 Task: Create a rule from the Agile list, Priority changed -> Complete task in the project VectorTech if Priority Cleared then Complete Task.
Action: Mouse moved to (35, 394)
Screenshot: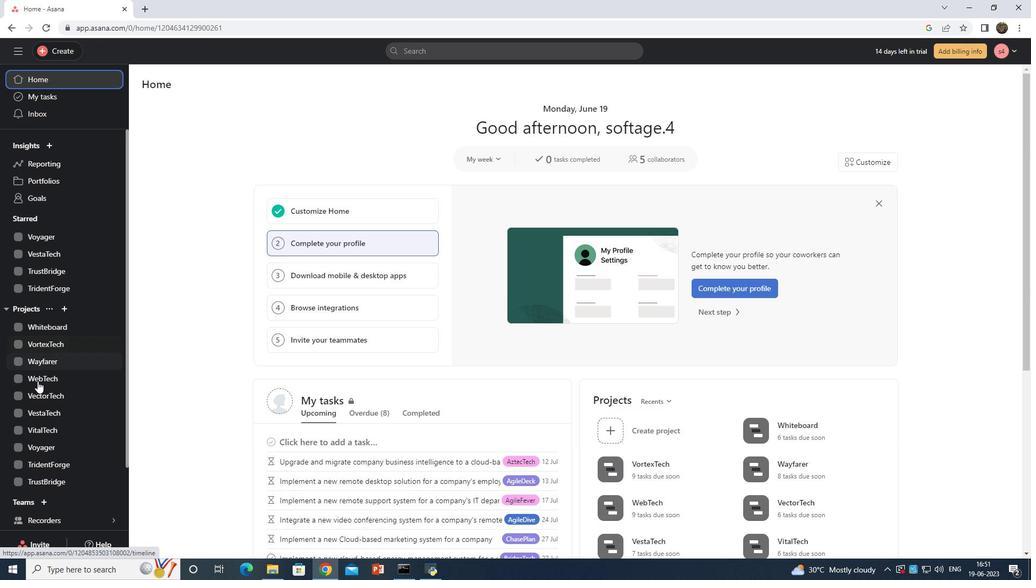 
Action: Mouse pressed left at (35, 394)
Screenshot: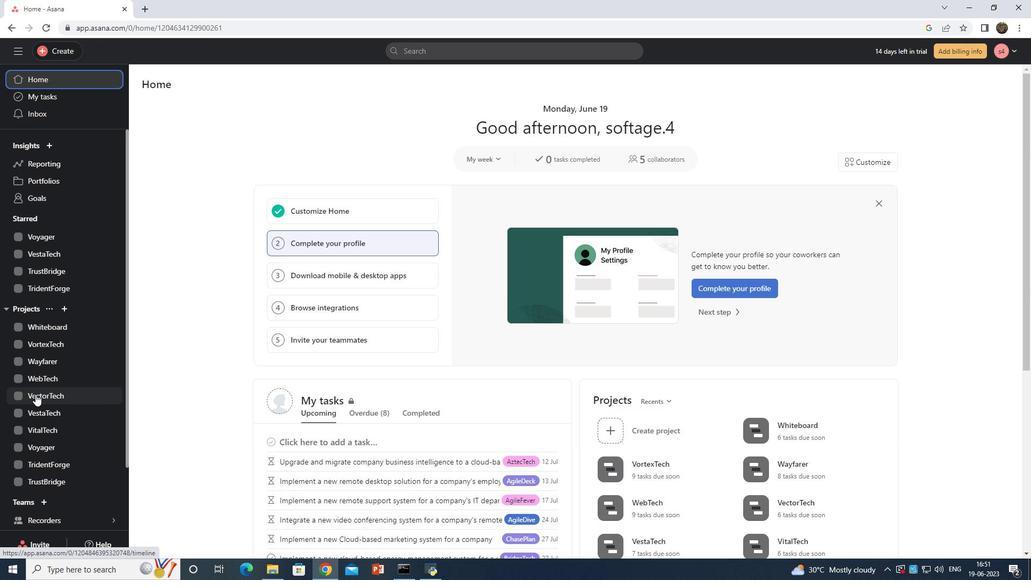
Action: Mouse moved to (983, 92)
Screenshot: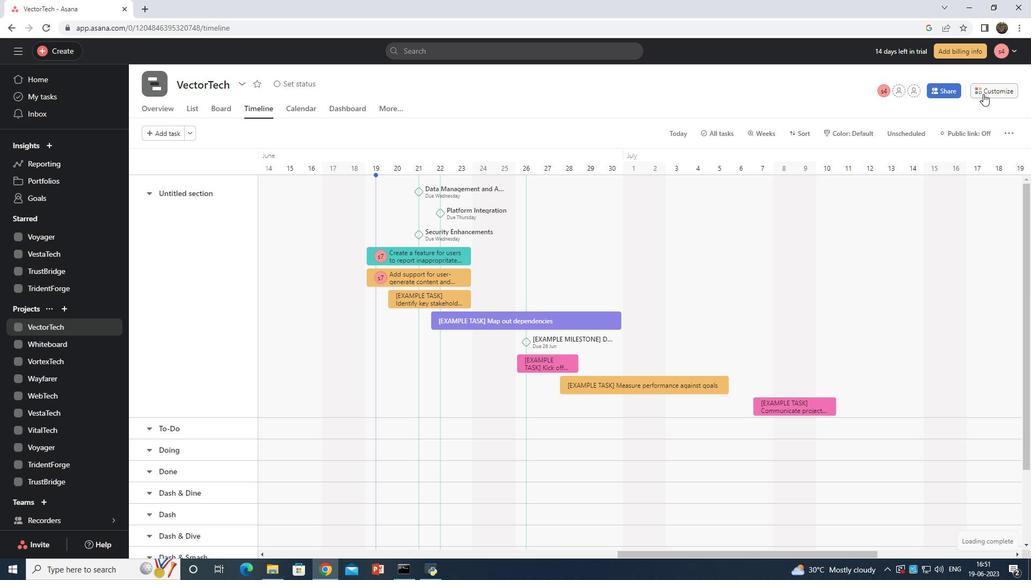 
Action: Mouse pressed left at (983, 92)
Screenshot: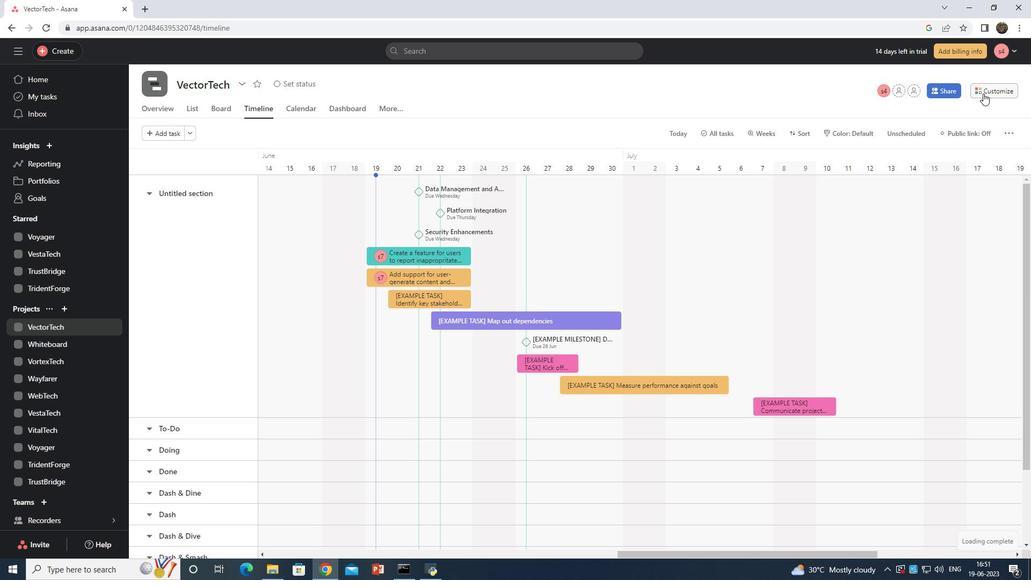
Action: Mouse moved to (806, 252)
Screenshot: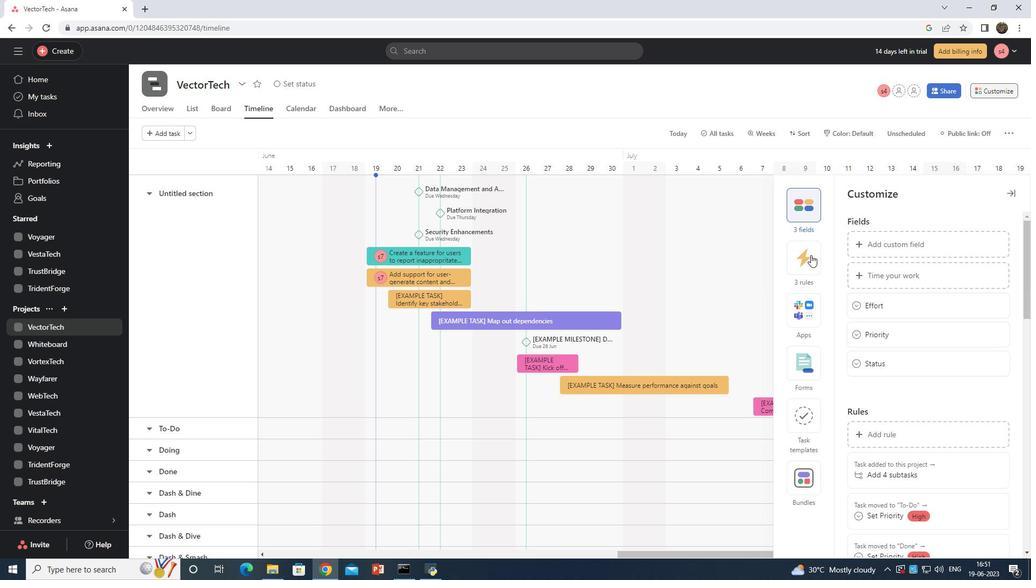 
Action: Mouse pressed left at (806, 252)
Screenshot: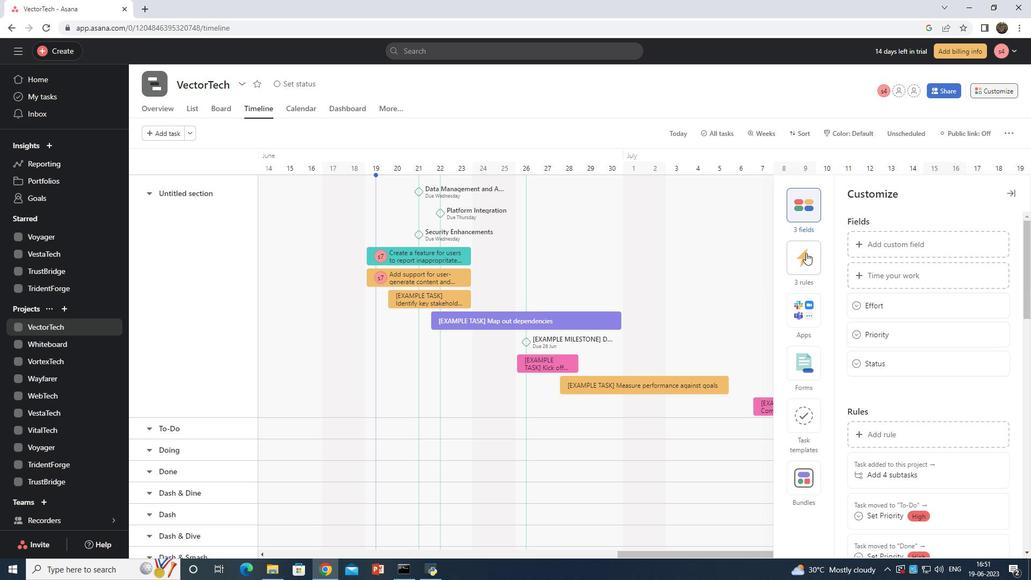 
Action: Mouse moved to (895, 235)
Screenshot: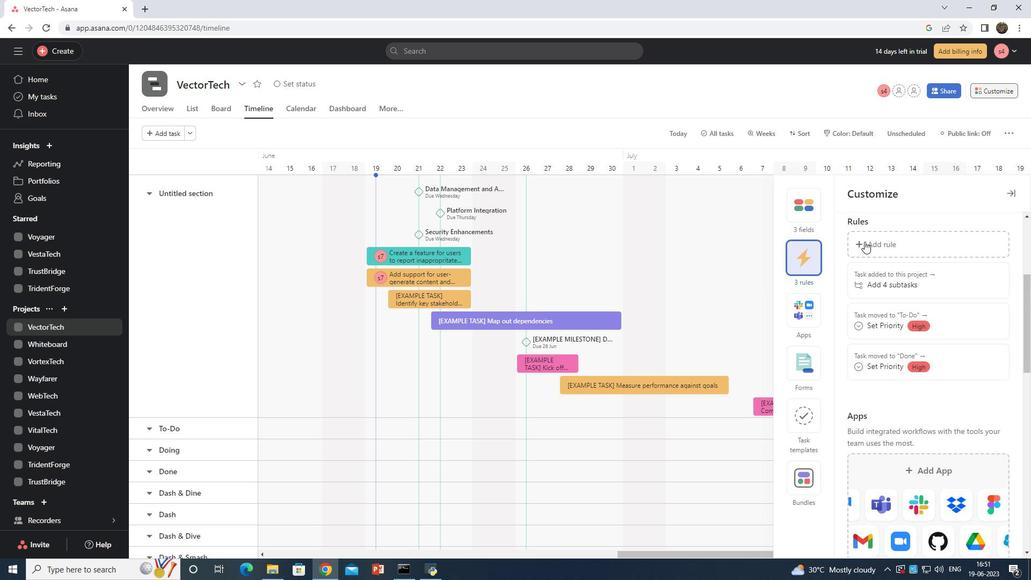 
Action: Mouse pressed left at (895, 235)
Screenshot: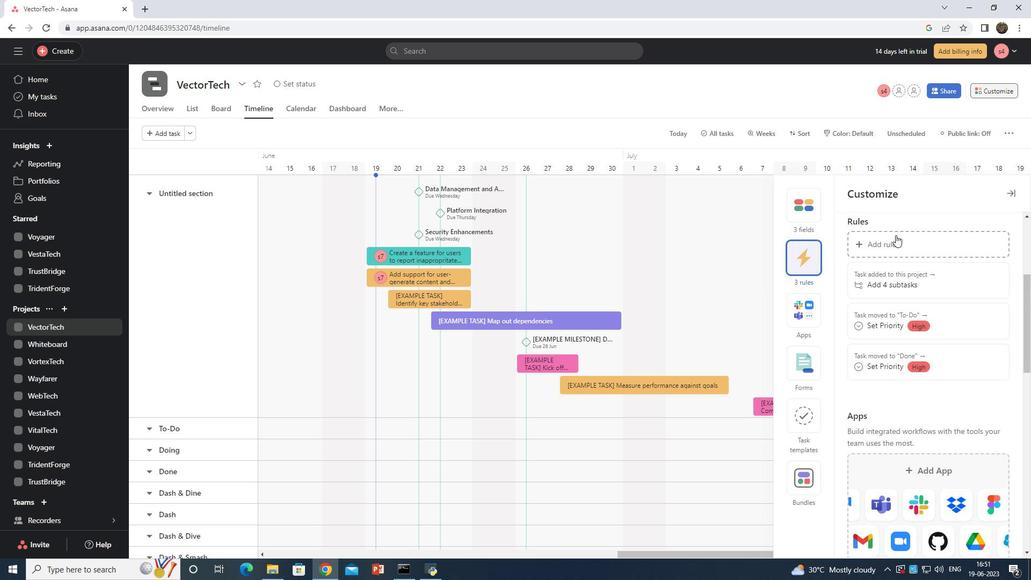 
Action: Mouse moved to (219, 160)
Screenshot: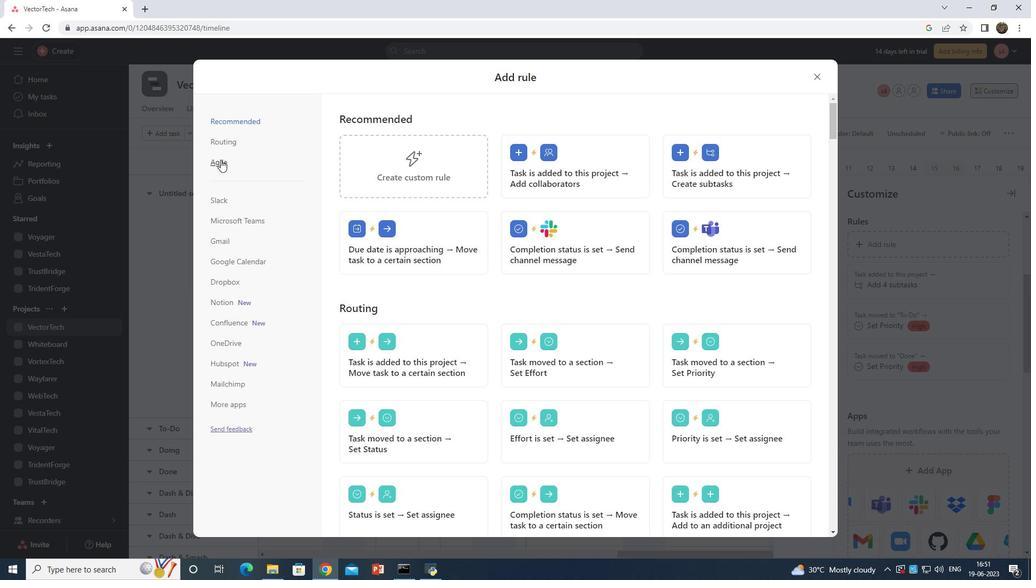 
Action: Mouse pressed left at (219, 160)
Screenshot: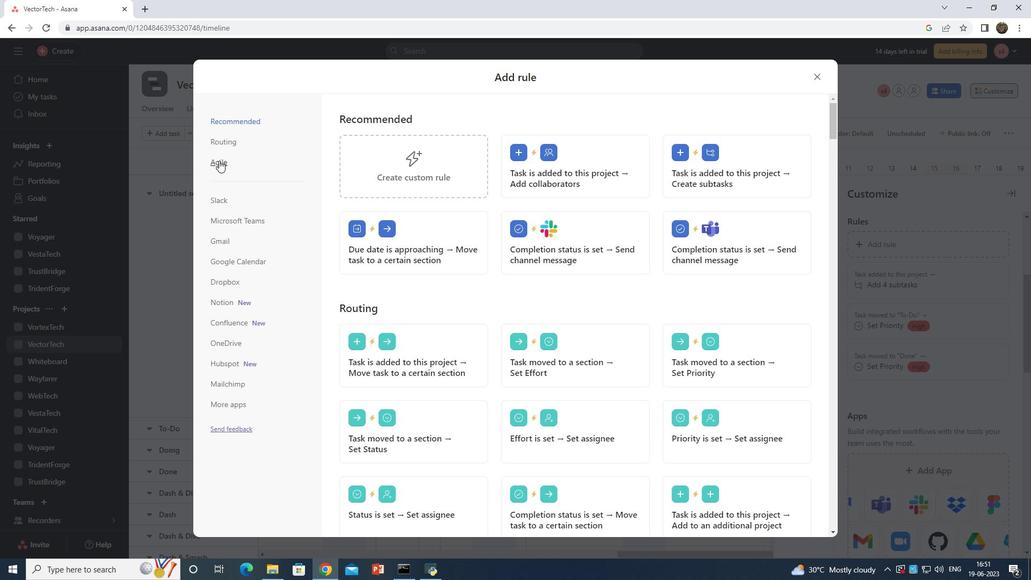 
Action: Mouse moved to (392, 169)
Screenshot: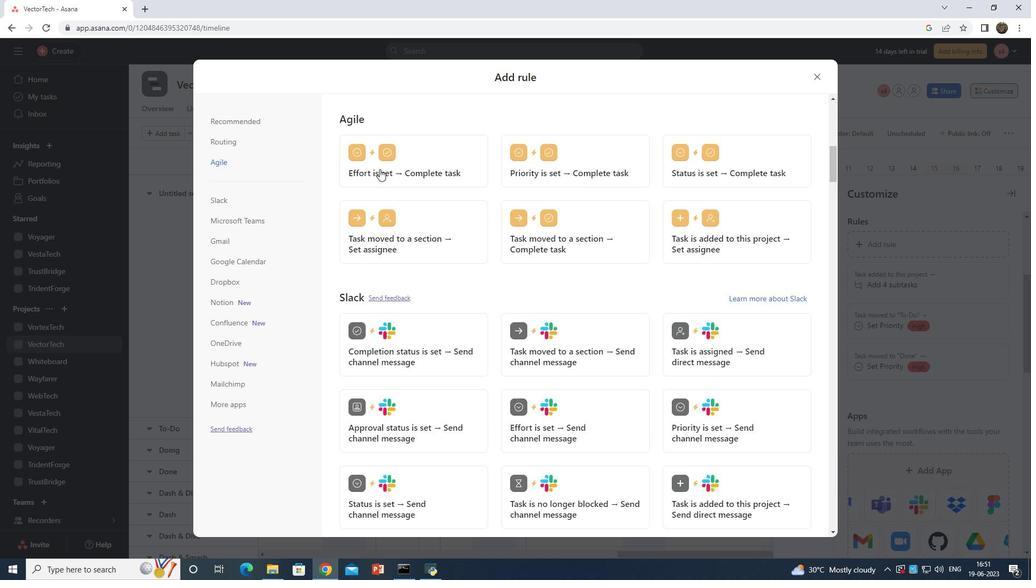 
Action: Mouse pressed left at (392, 169)
Screenshot: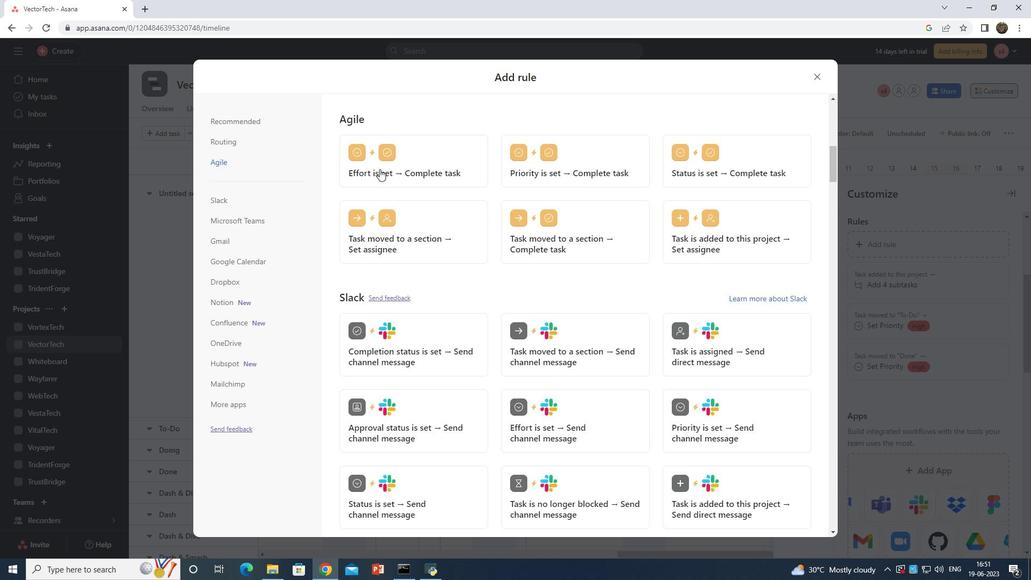 
Action: Mouse moved to (814, 183)
Screenshot: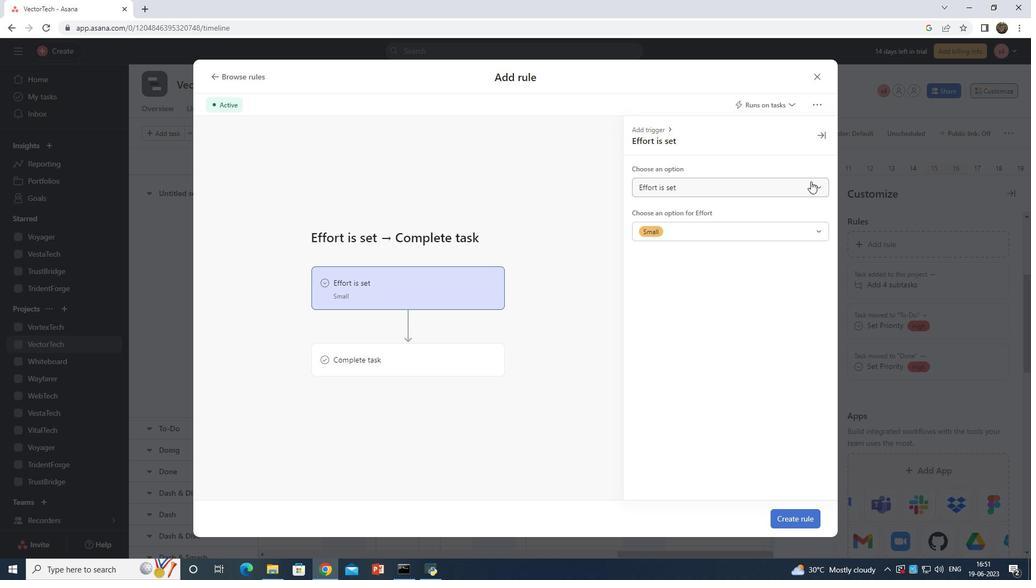 
Action: Mouse pressed left at (814, 183)
Screenshot: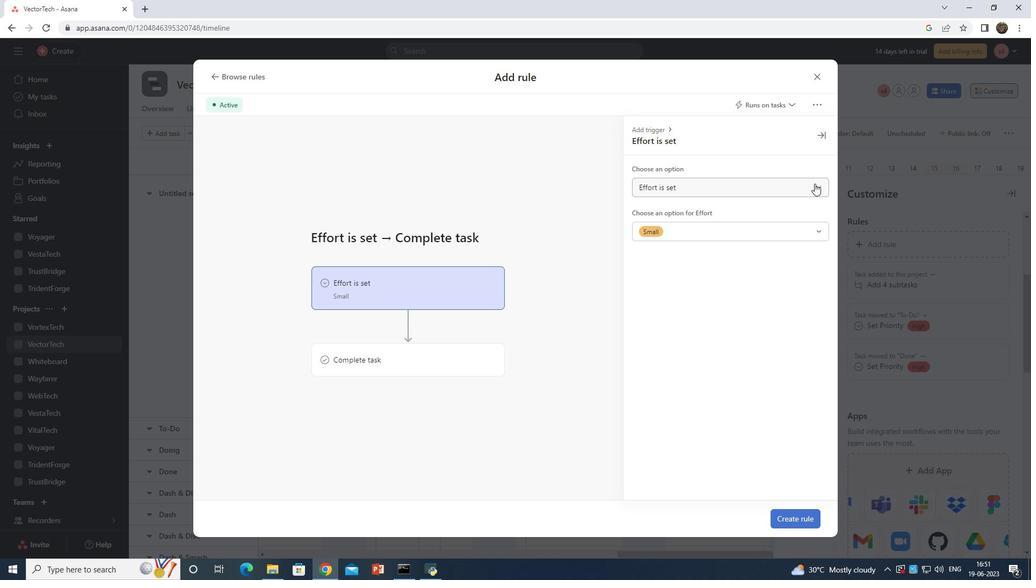 
Action: Mouse moved to (681, 291)
Screenshot: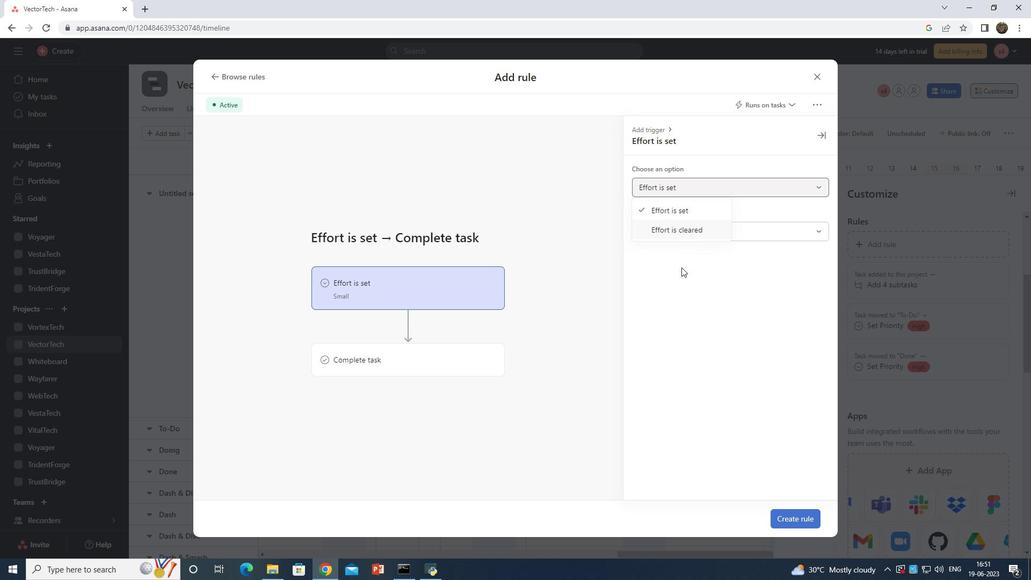 
Action: Mouse pressed left at (681, 291)
Screenshot: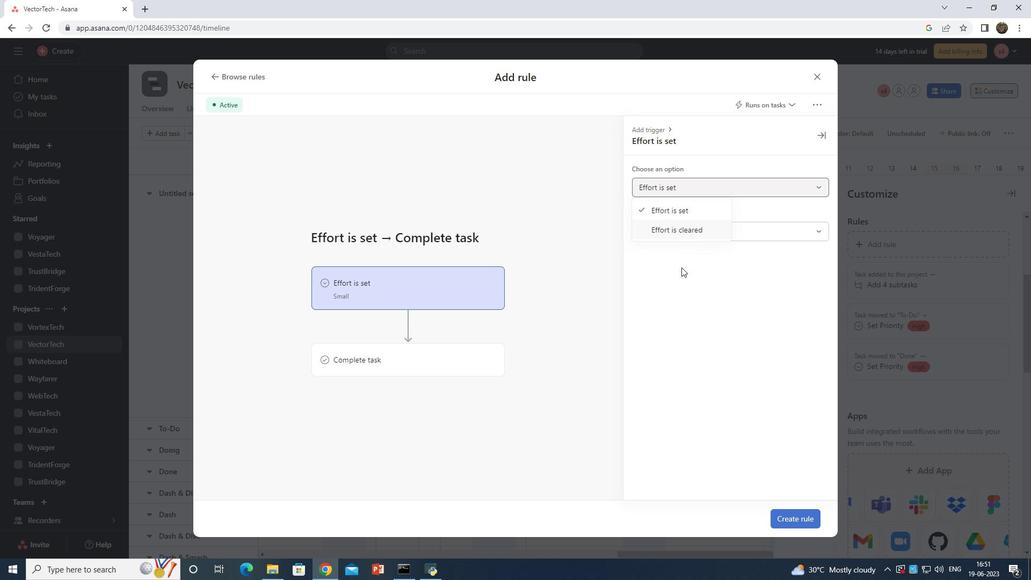 
Action: Mouse moved to (805, 228)
Screenshot: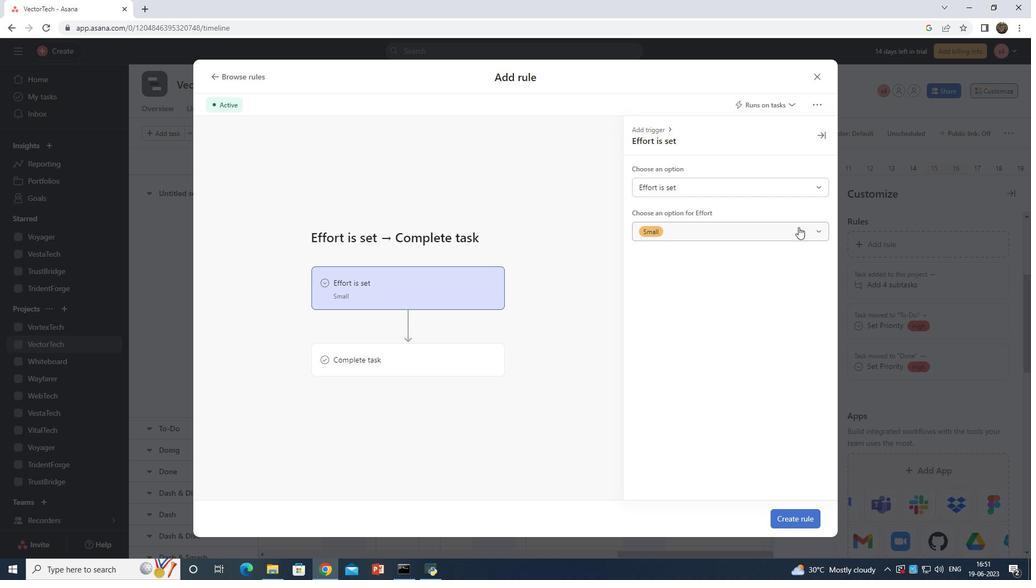 
Action: Mouse pressed left at (805, 228)
Screenshot: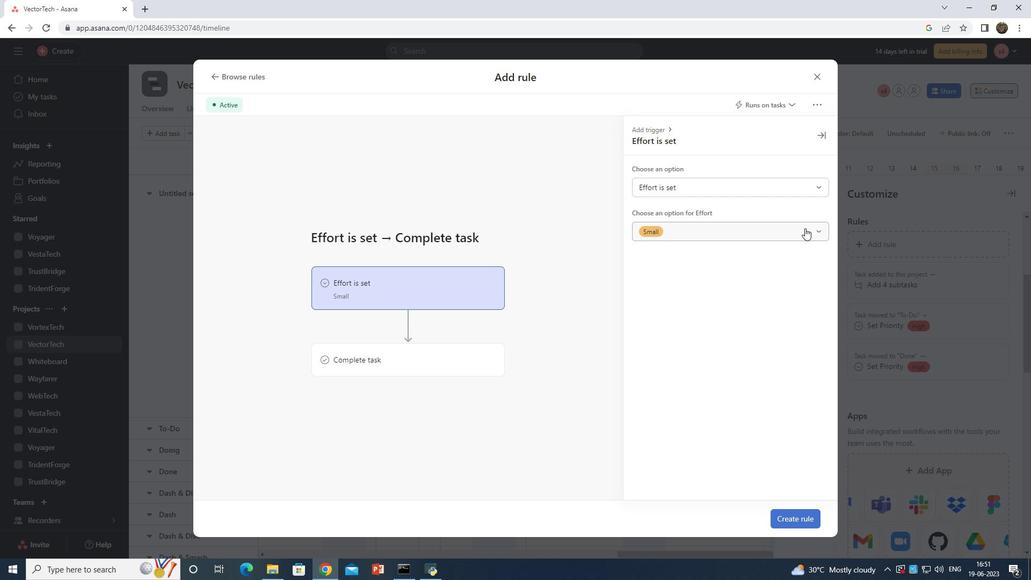 
Action: Mouse moved to (550, 338)
Screenshot: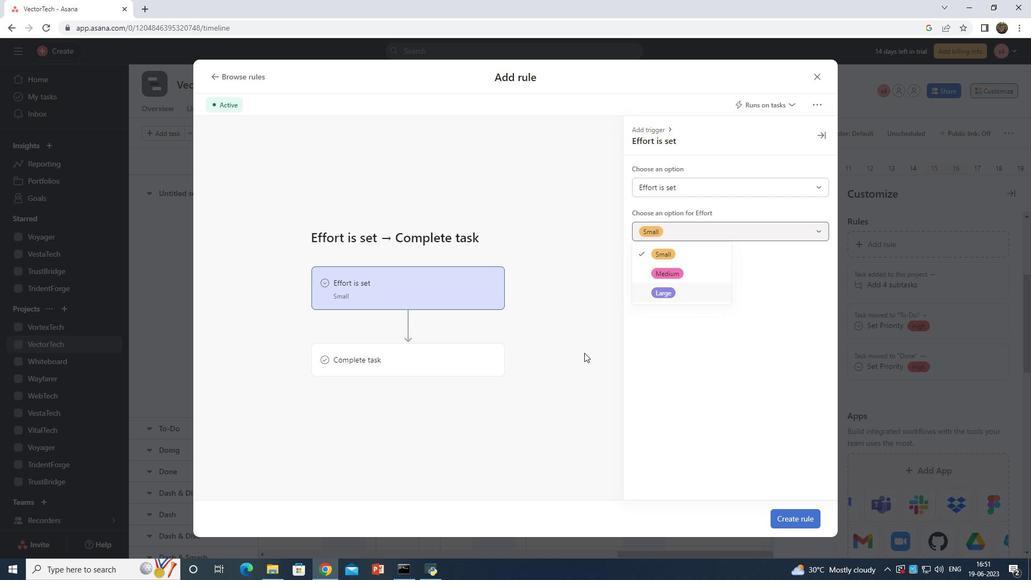 
Action: Mouse pressed left at (550, 338)
Screenshot: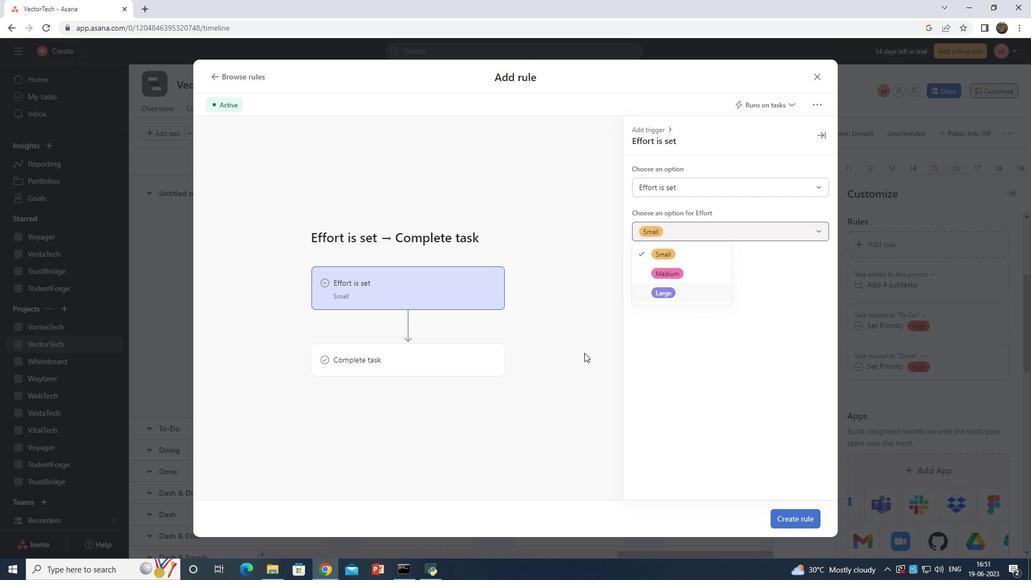 
Action: Mouse moved to (427, 364)
Screenshot: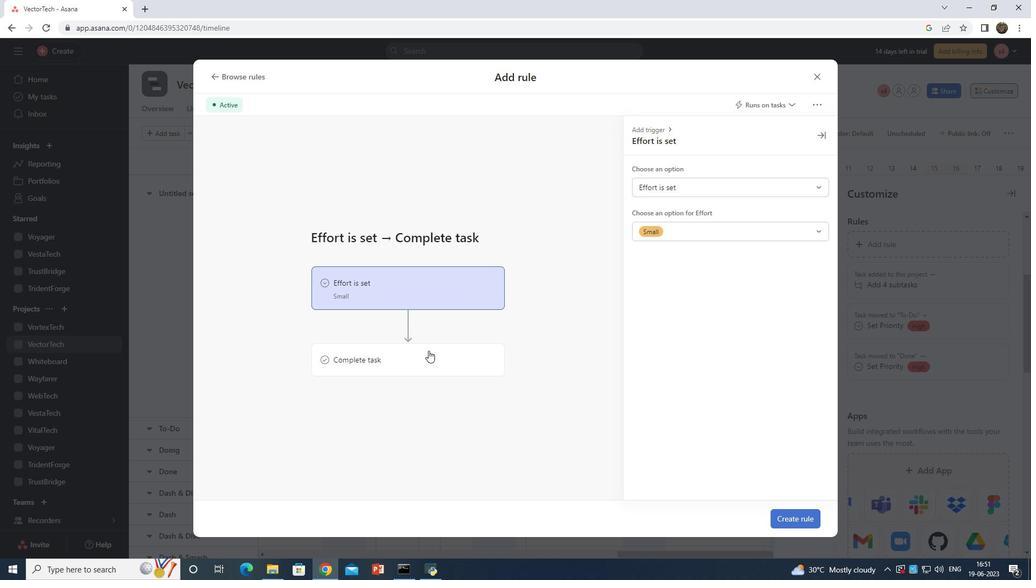 
Action: Mouse pressed left at (427, 364)
Screenshot: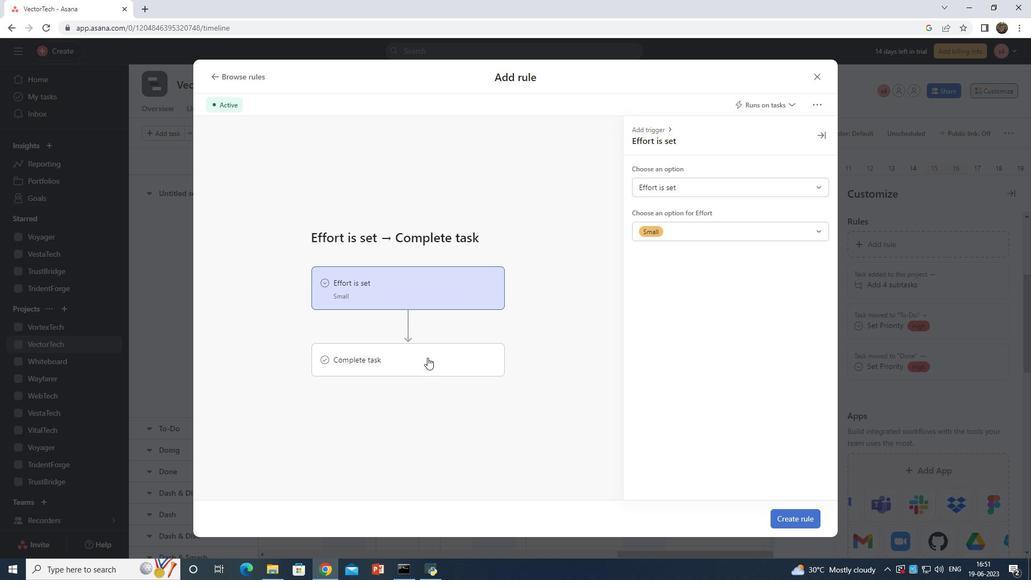 
Action: Mouse moved to (812, 182)
Screenshot: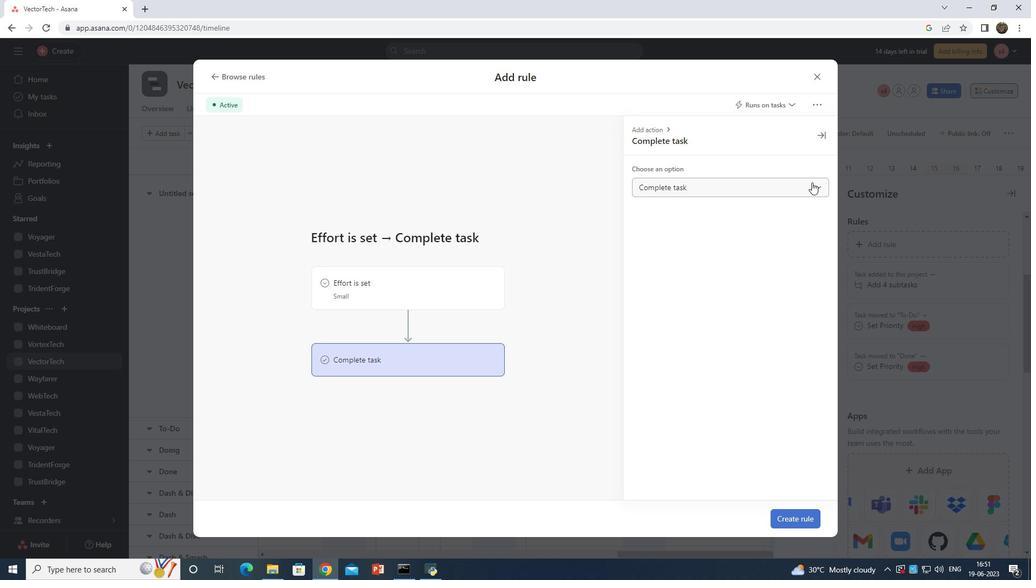 
Action: Mouse pressed left at (812, 182)
Screenshot: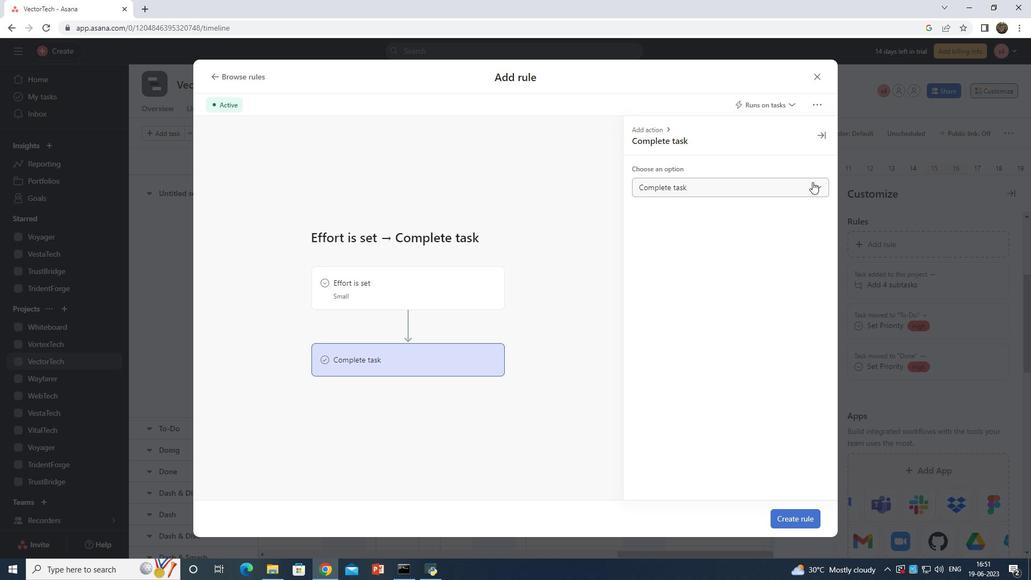 
Action: Mouse moved to (680, 207)
Screenshot: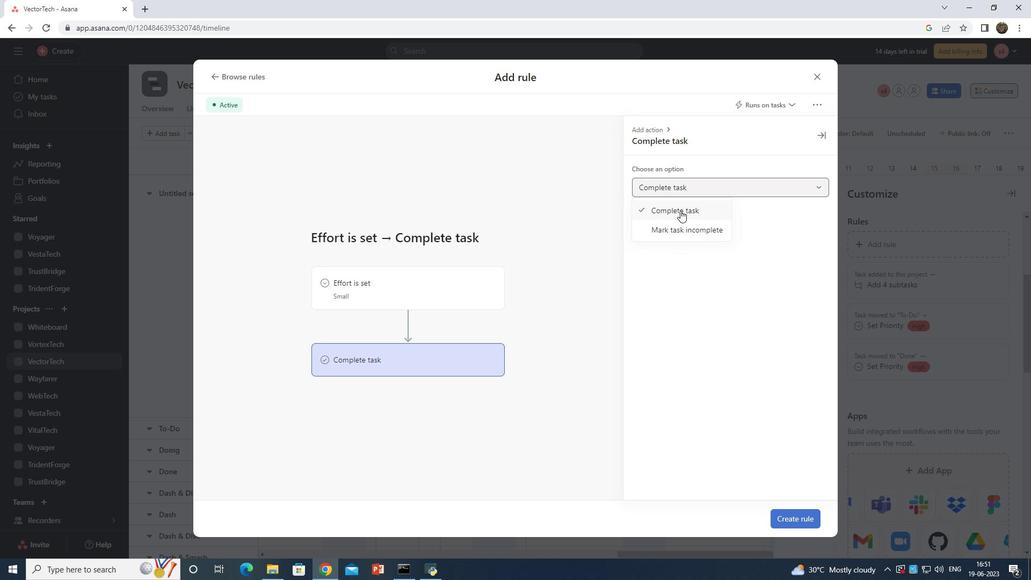 
Action: Mouse pressed left at (680, 207)
Screenshot: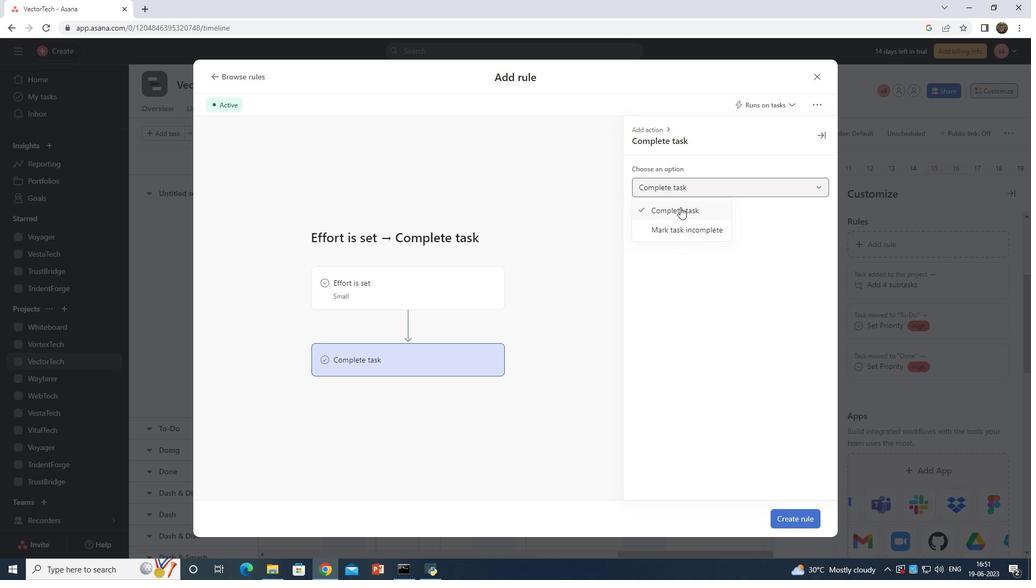 
Action: Mouse moved to (808, 512)
Screenshot: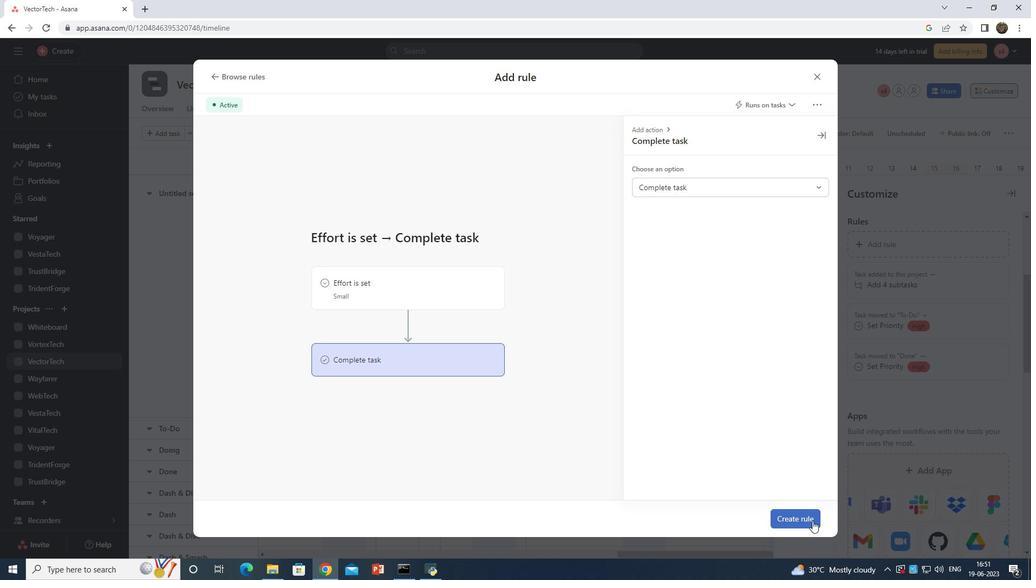 
Action: Mouse pressed left at (808, 512)
Screenshot: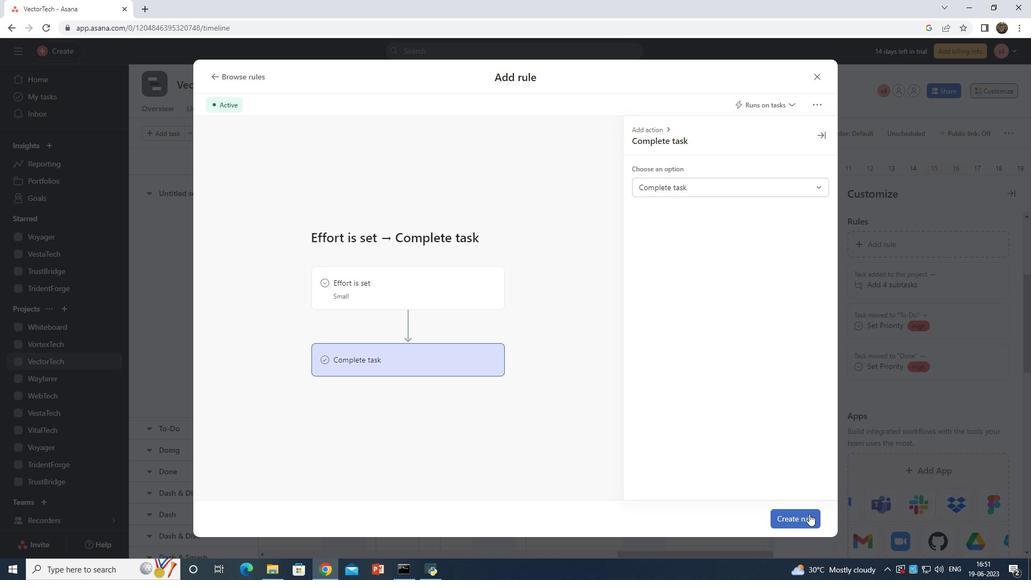 
Action: Mouse moved to (808, 511)
Screenshot: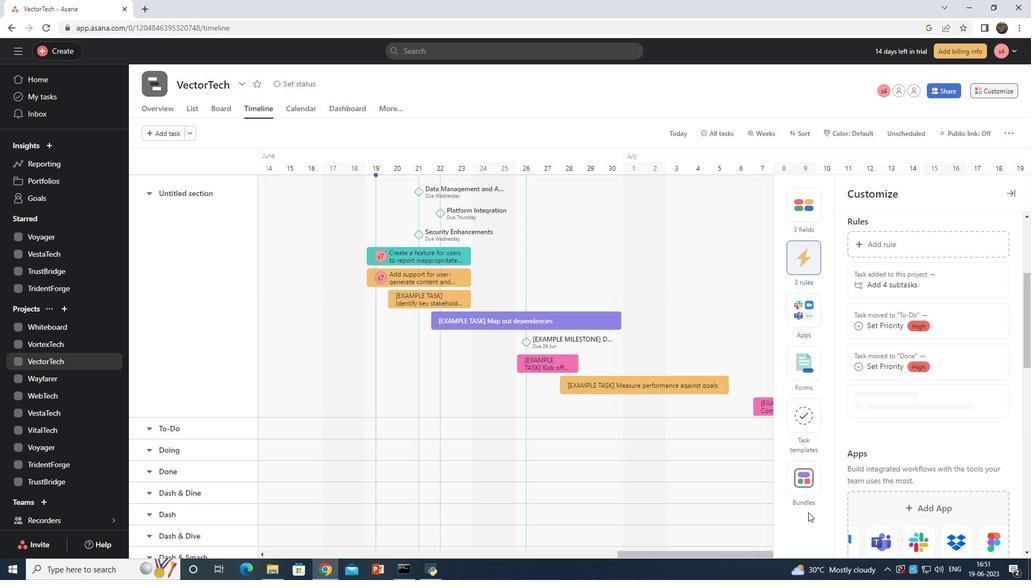 
